 Task: Create a task  Create a new online platform for online legal consultations , assign it to team member softage.5@softage.net in the project BlueLine and update the status of the task to  On Track  , set the priority of the task to High
Action: Mouse moved to (67, 50)
Screenshot: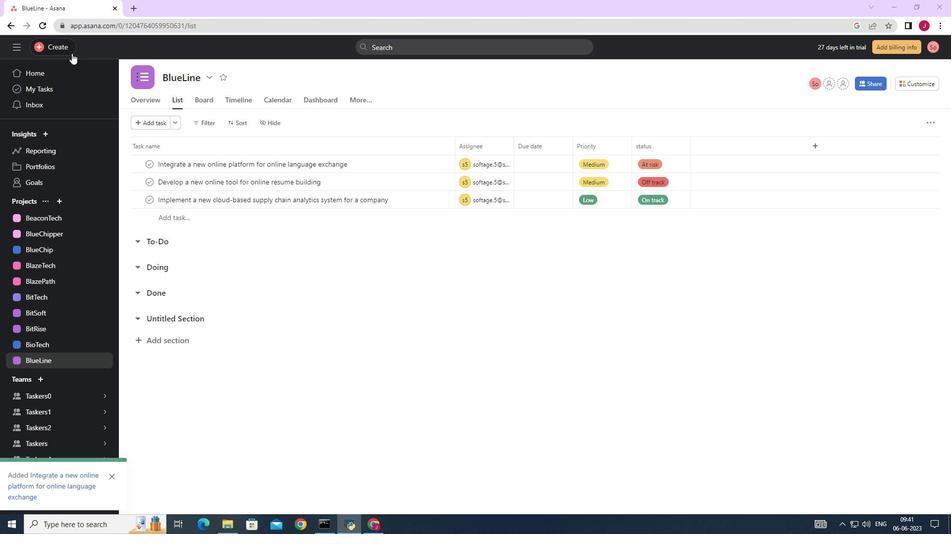 
Action: Mouse pressed left at (67, 50)
Screenshot: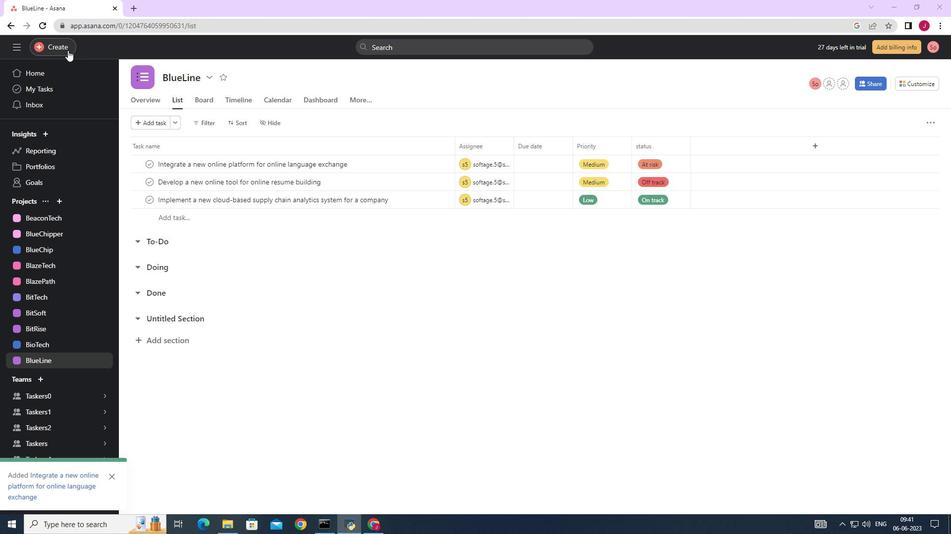 
Action: Mouse moved to (101, 50)
Screenshot: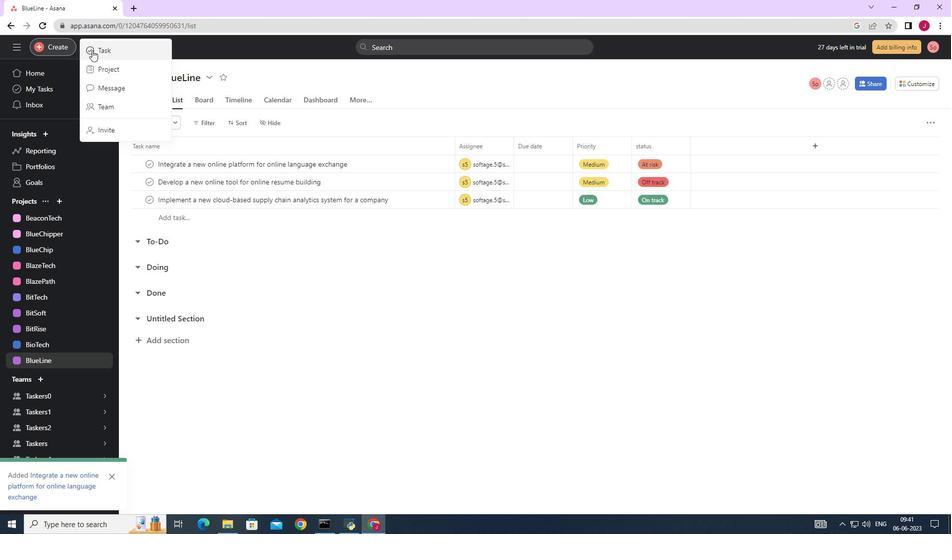 
Action: Mouse pressed left at (101, 50)
Screenshot: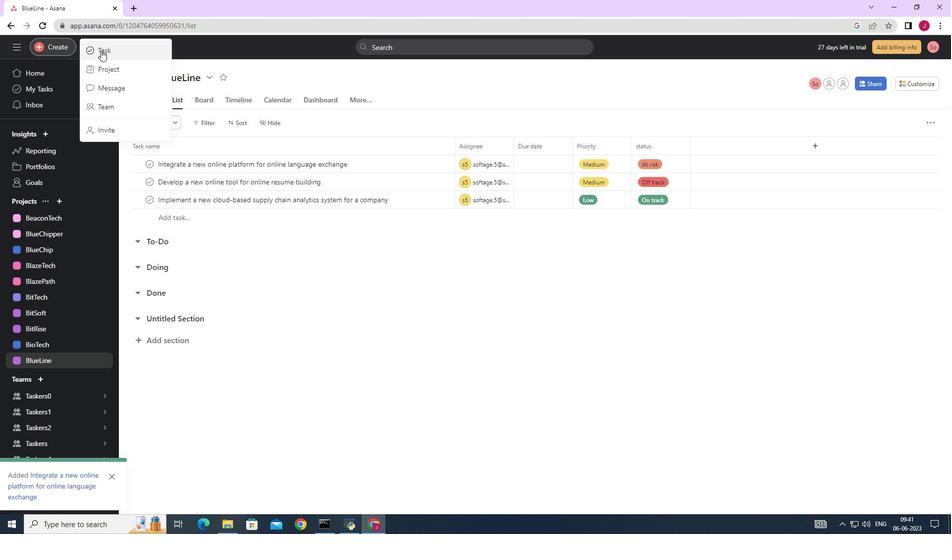 
Action: Mouse moved to (752, 329)
Screenshot: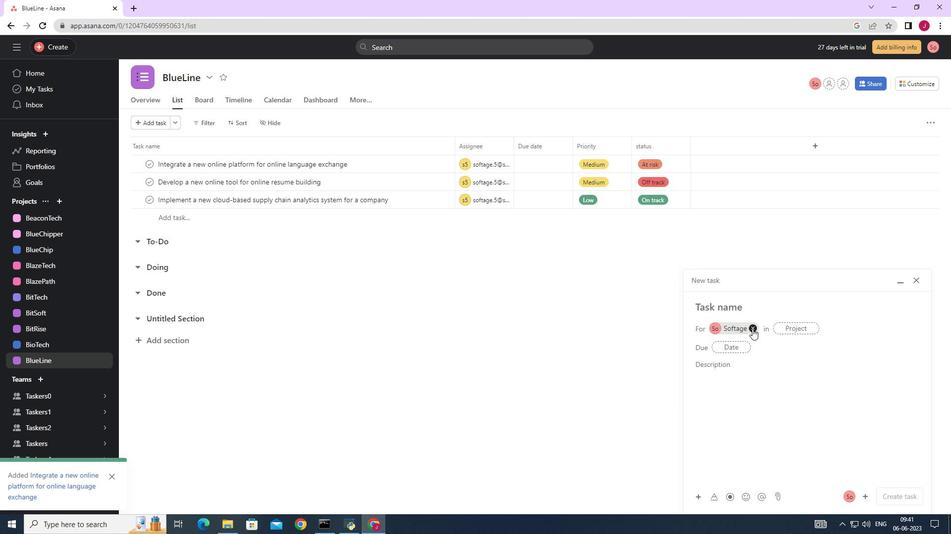 
Action: Mouse pressed left at (752, 329)
Screenshot: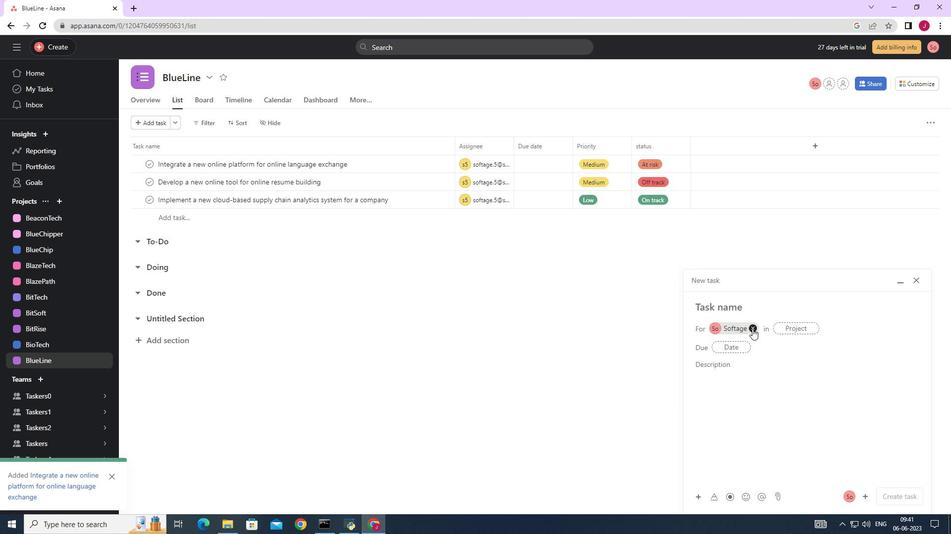 
Action: Mouse moved to (722, 305)
Screenshot: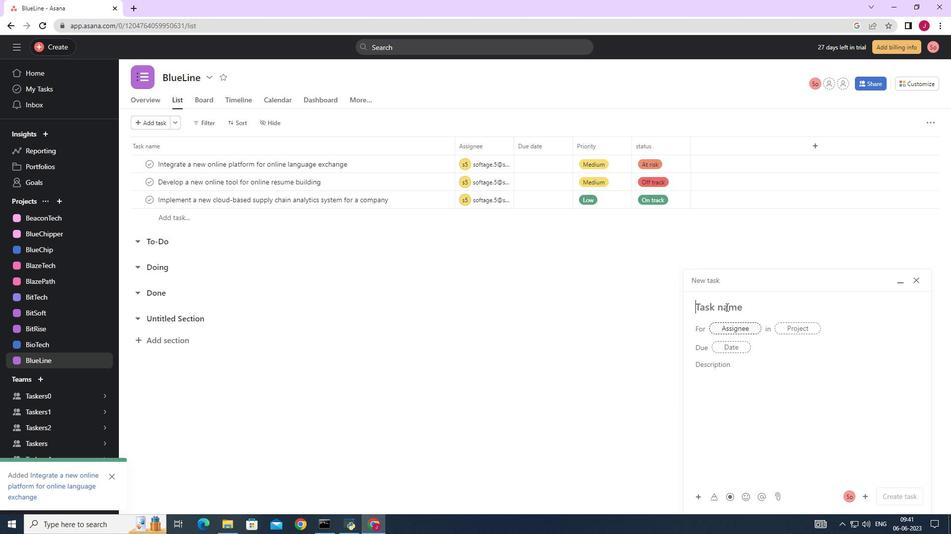 
Action: Mouse pressed left at (722, 305)
Screenshot: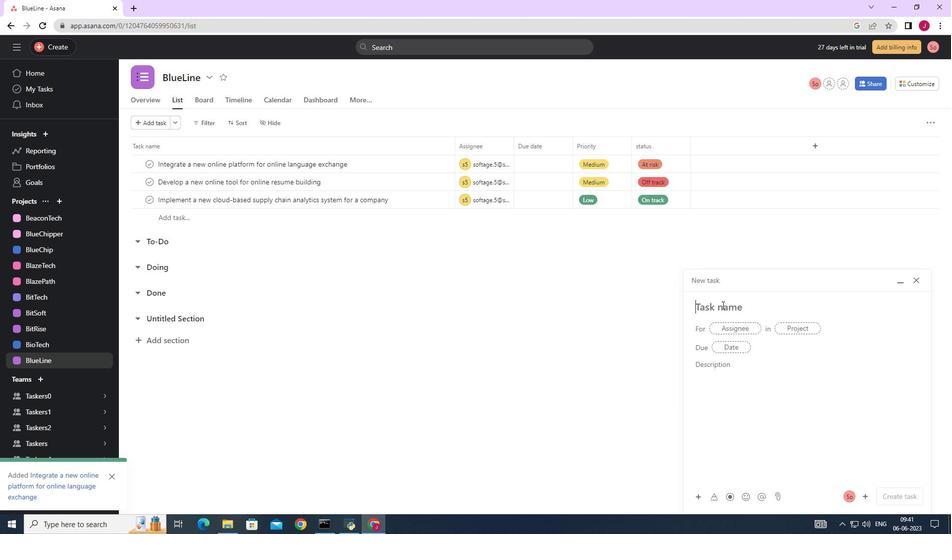 
Action: Key pressed <Key.caps_lock>C<Key.caps_lock>reate<Key.space>a<Key.space>new<Key.space>online<Key.space>platform<Key.space>for<Key.space>online<Key.space>legal<Key.space>consultant<Key.backspace><Key.backspace>tions<Key.space>
Screenshot: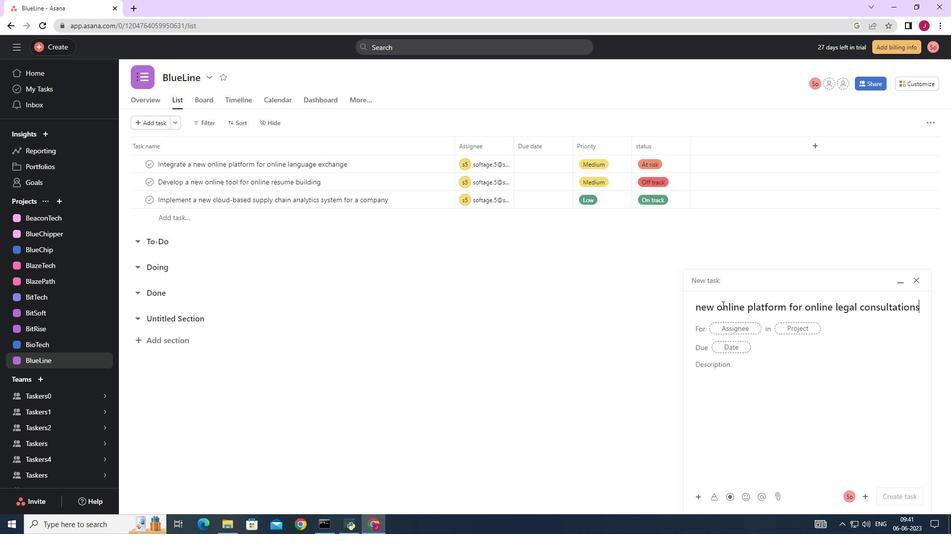 
Action: Mouse moved to (746, 330)
Screenshot: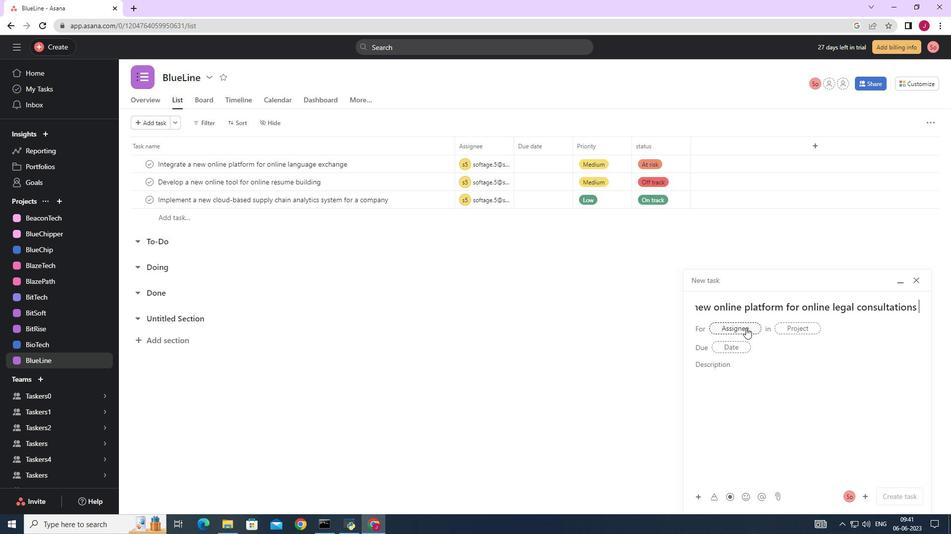 
Action: Mouse pressed left at (746, 330)
Screenshot: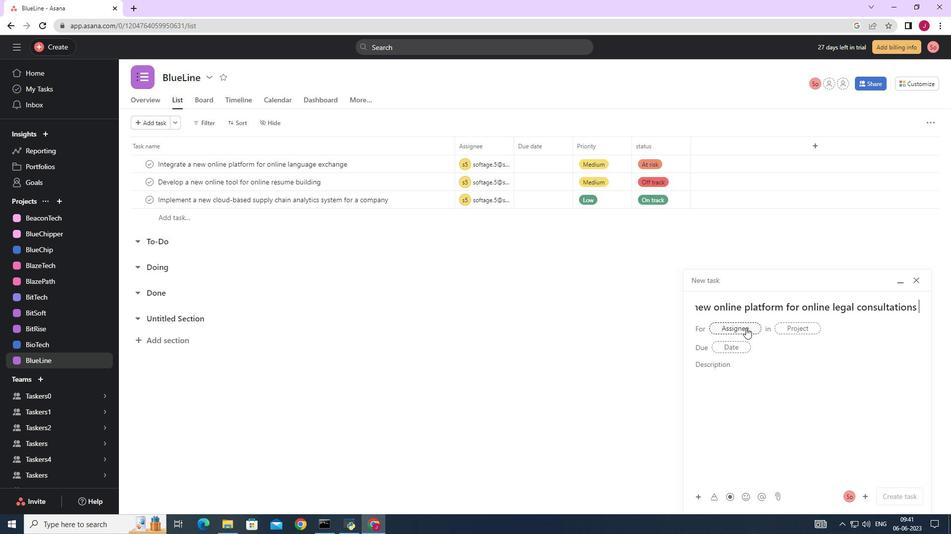 
Action: Key pressed softage.5
Screenshot: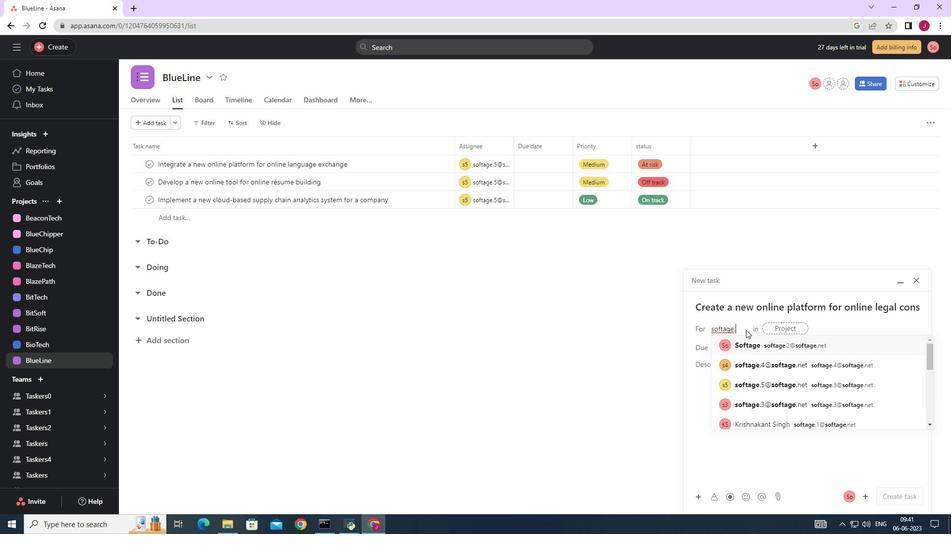 
Action: Mouse moved to (765, 346)
Screenshot: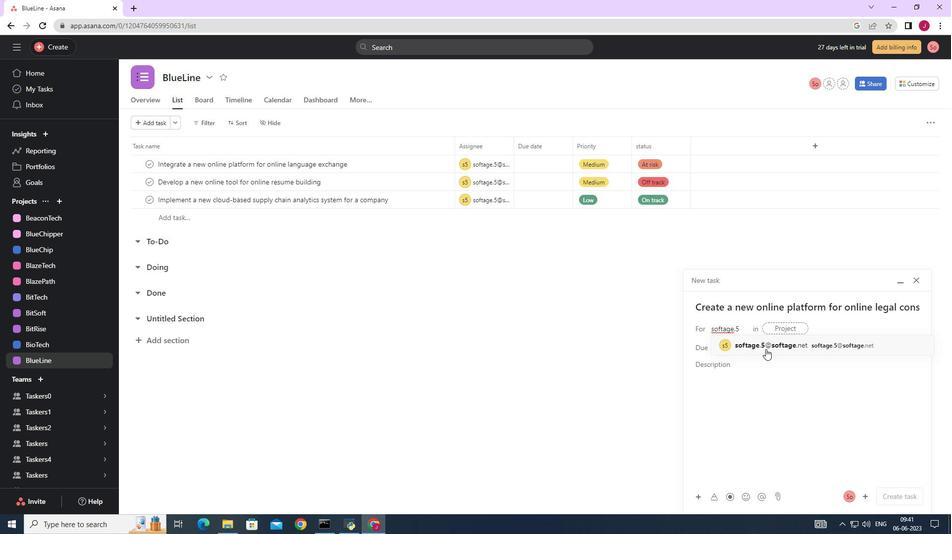 
Action: Mouse pressed left at (765, 346)
Screenshot: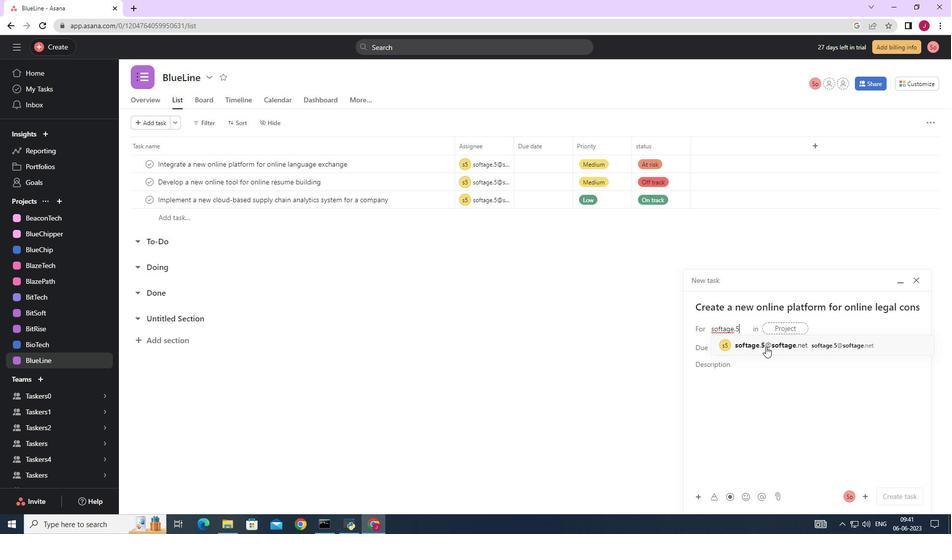 
Action: Mouse moved to (645, 344)
Screenshot: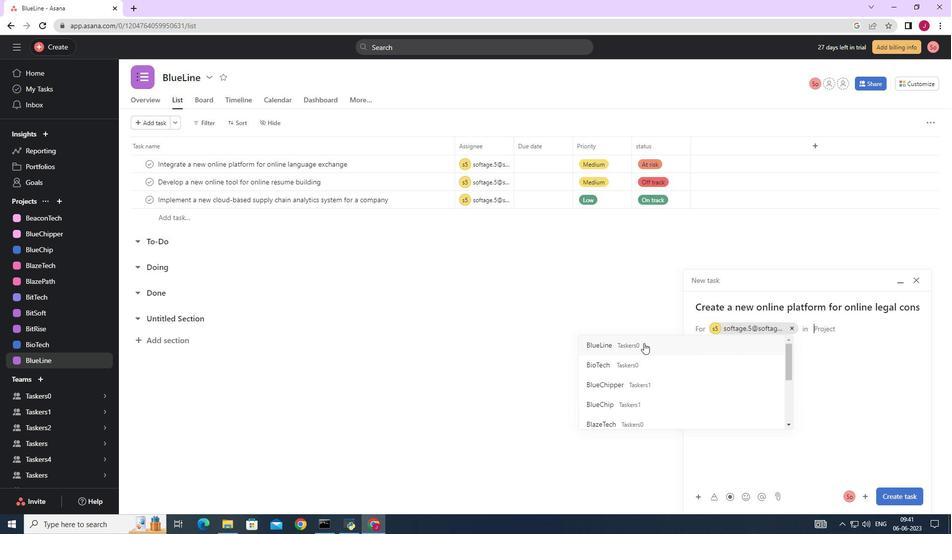 
Action: Mouse pressed left at (645, 344)
Screenshot: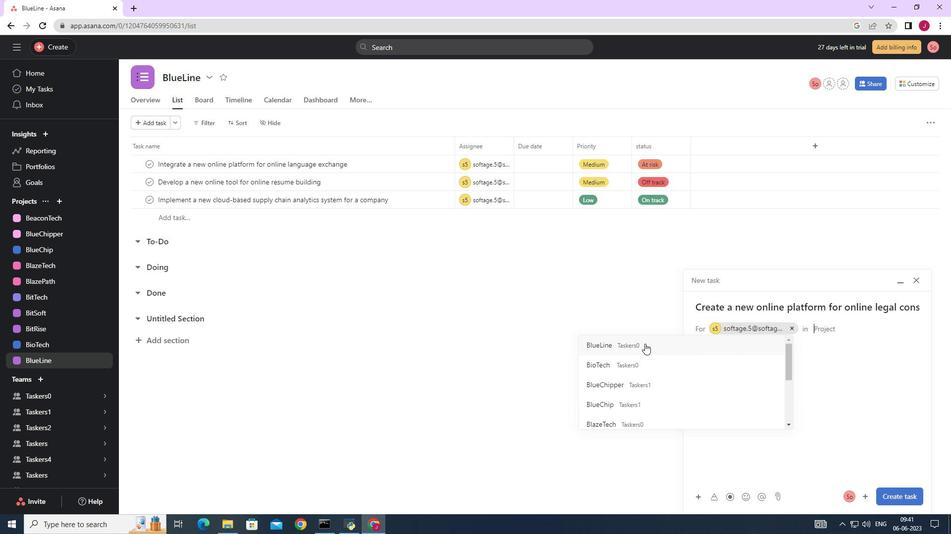 
Action: Mouse moved to (743, 365)
Screenshot: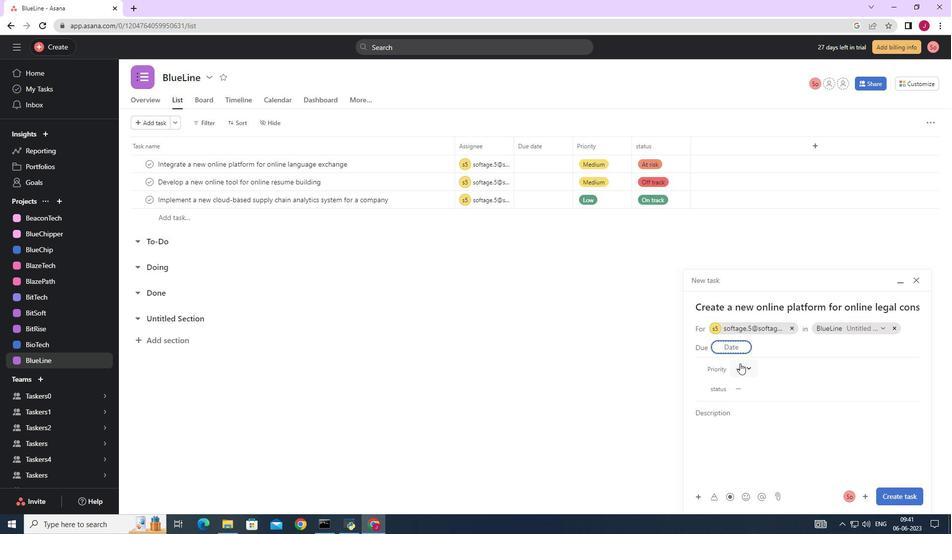 
Action: Mouse pressed left at (743, 365)
Screenshot: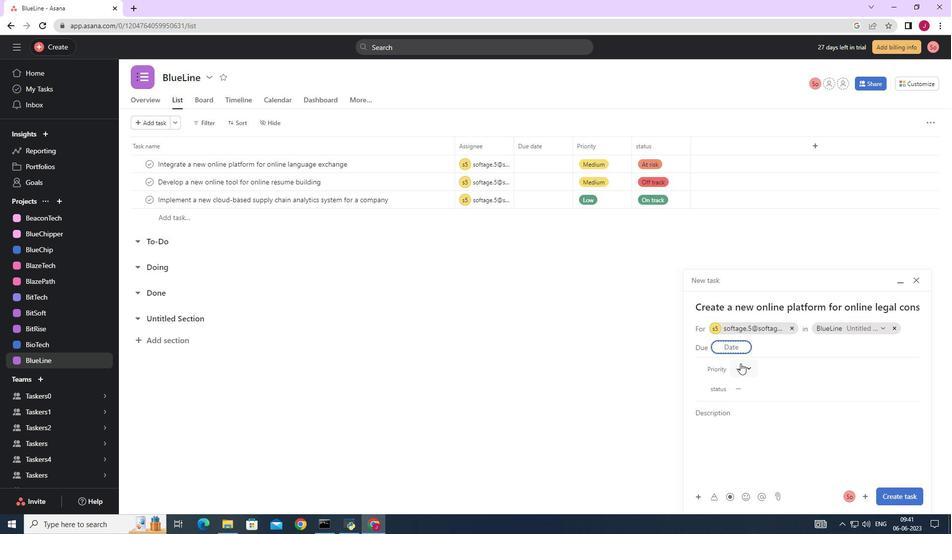 
Action: Mouse moved to (760, 400)
Screenshot: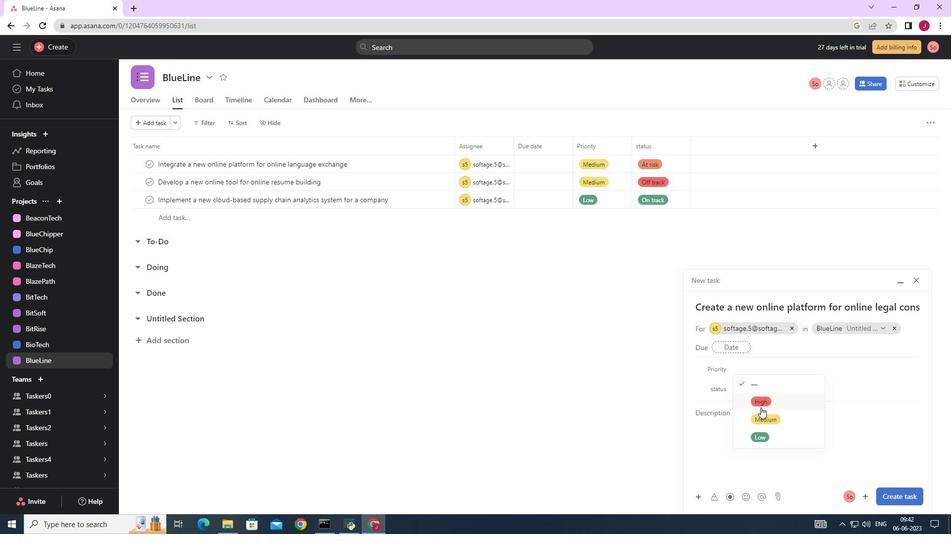 
Action: Mouse pressed left at (760, 400)
Screenshot: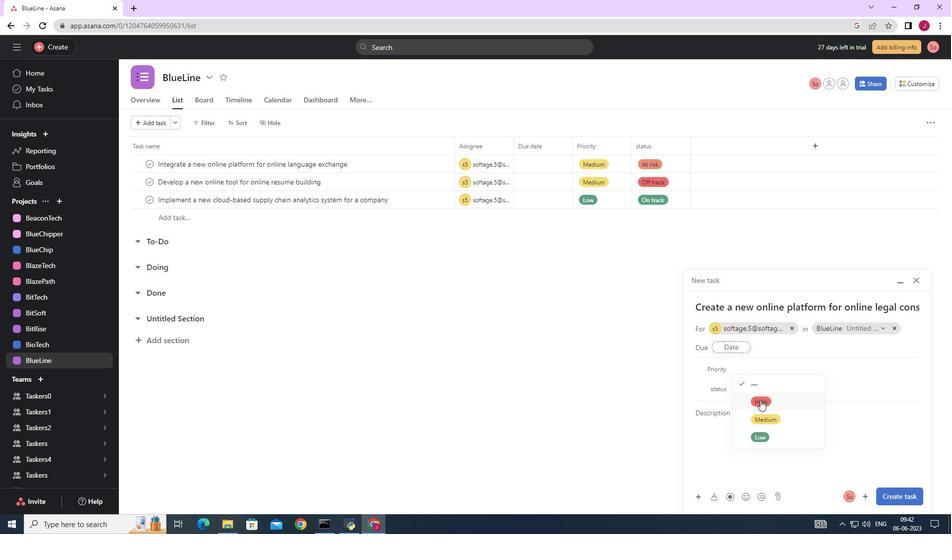 
Action: Mouse moved to (747, 384)
Screenshot: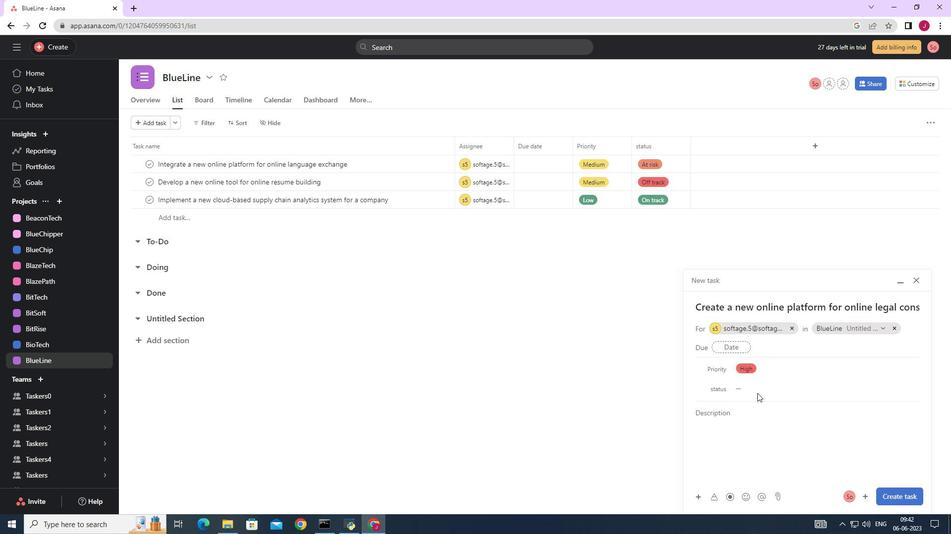 
Action: Mouse pressed left at (747, 384)
Screenshot: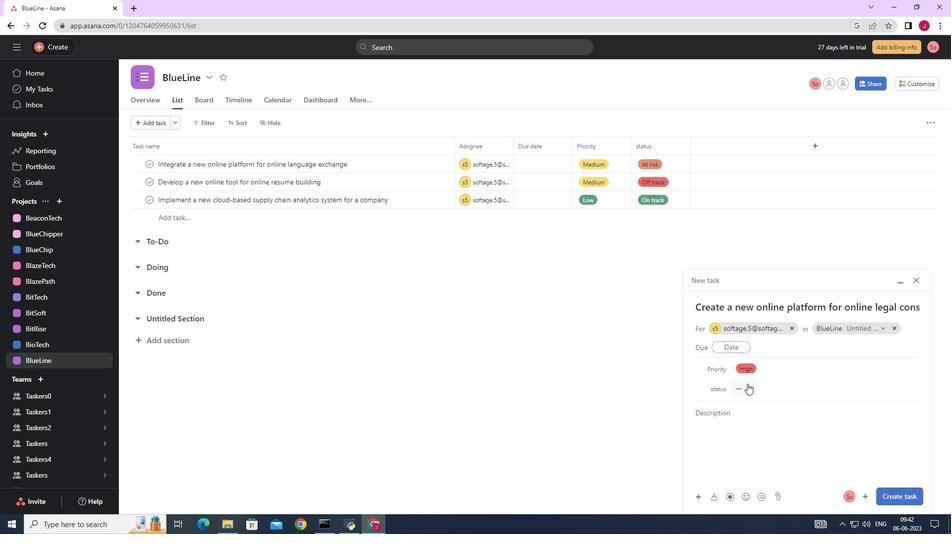 
Action: Mouse moved to (769, 421)
Screenshot: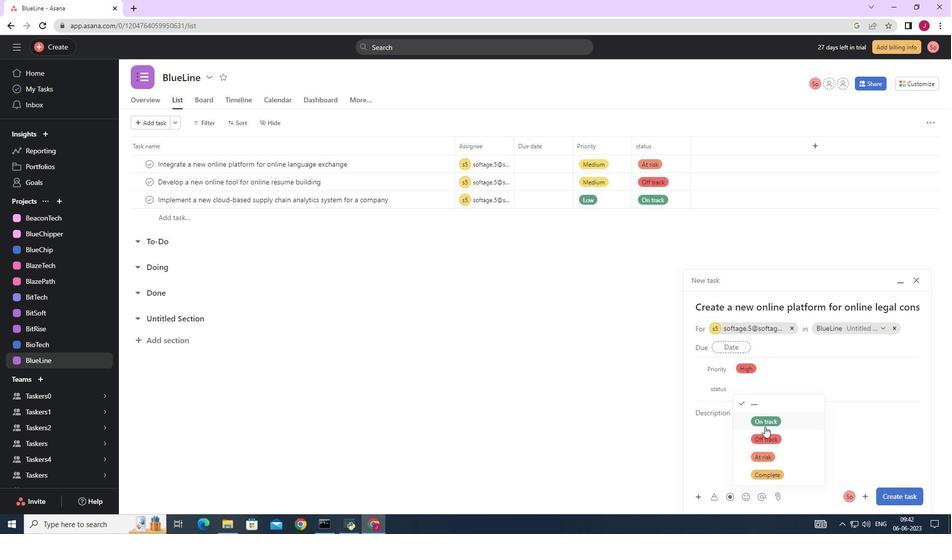 
Action: Mouse pressed left at (769, 421)
Screenshot: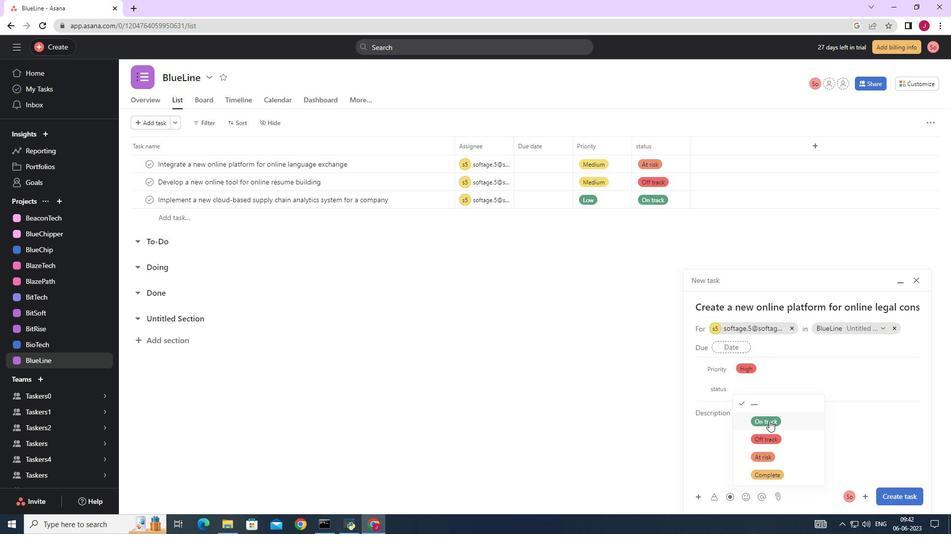 
Action: Mouse moved to (910, 495)
Screenshot: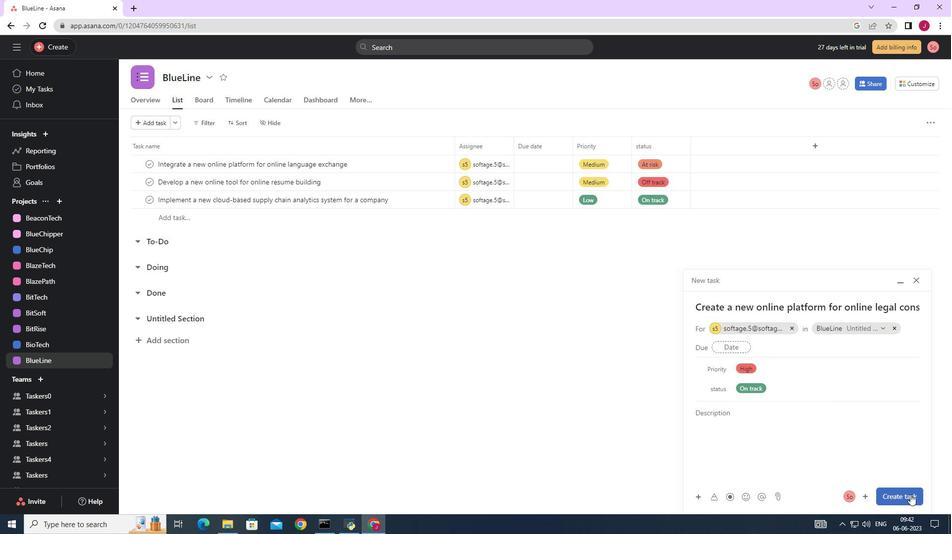 
Action: Mouse pressed left at (910, 495)
Screenshot: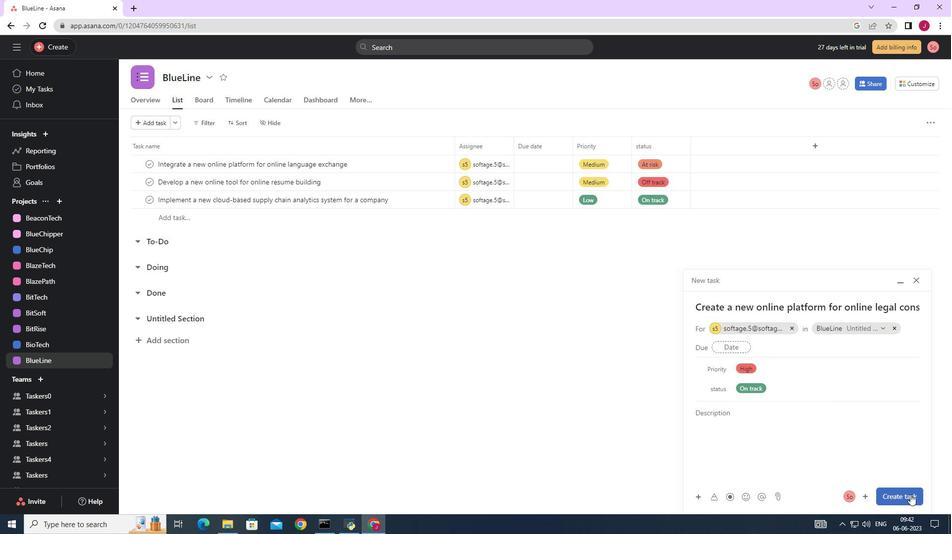 
Action: Mouse moved to (906, 488)
Screenshot: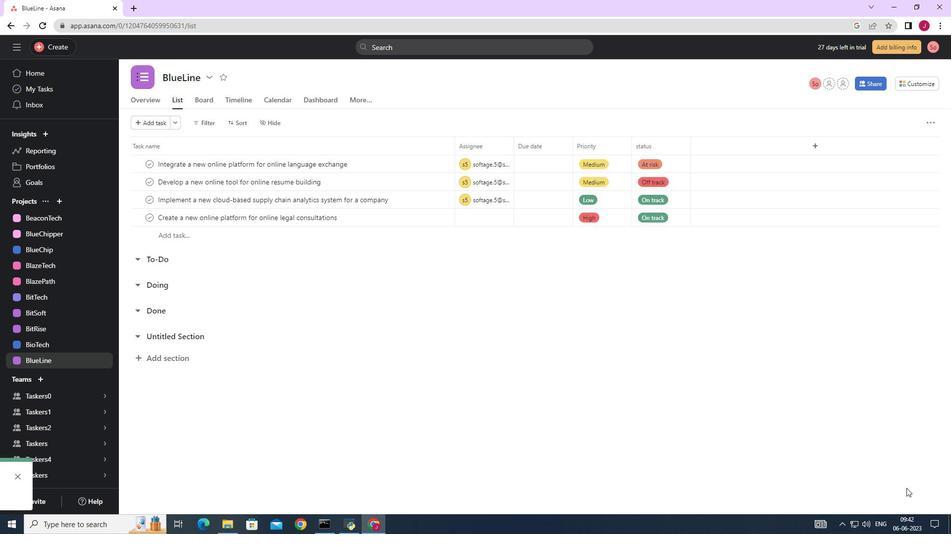 
